 Task: Add in the project TurboCharge a sprint 'Velocity Venture'.
Action: Mouse moved to (140, 58)
Screenshot: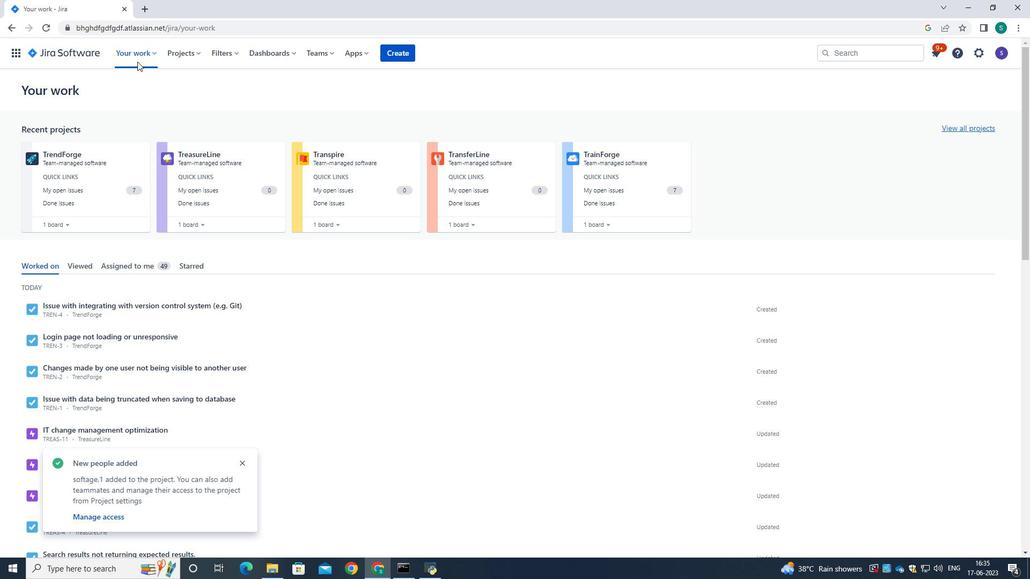 
Action: Mouse pressed left at (140, 58)
Screenshot: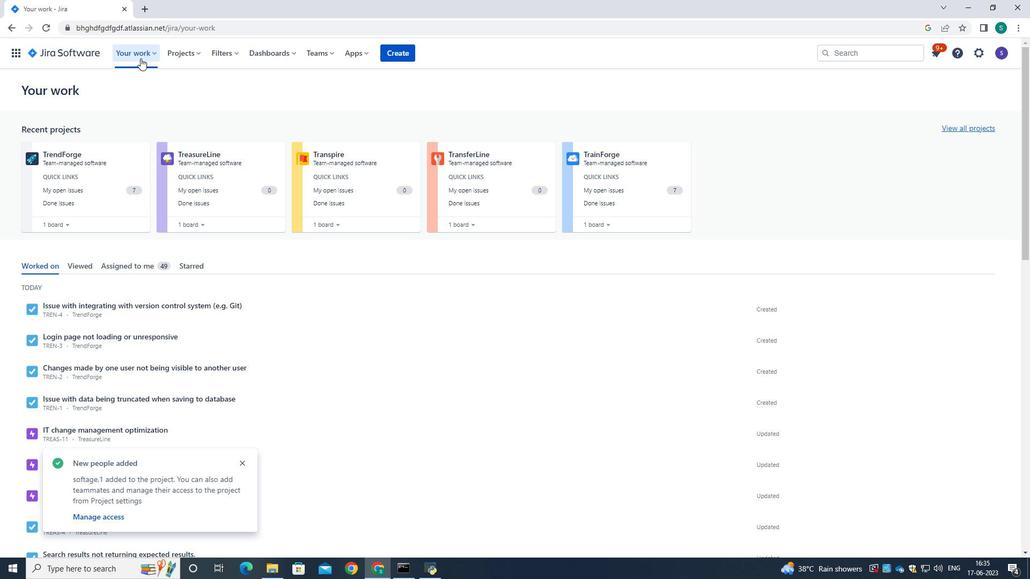
Action: Mouse moved to (172, 53)
Screenshot: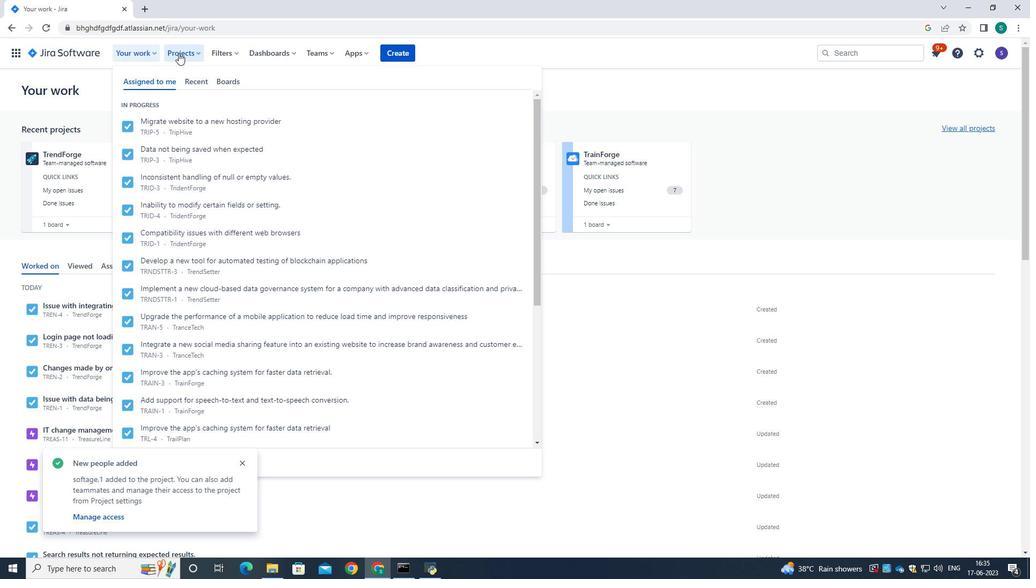 
Action: Mouse pressed left at (172, 53)
Screenshot: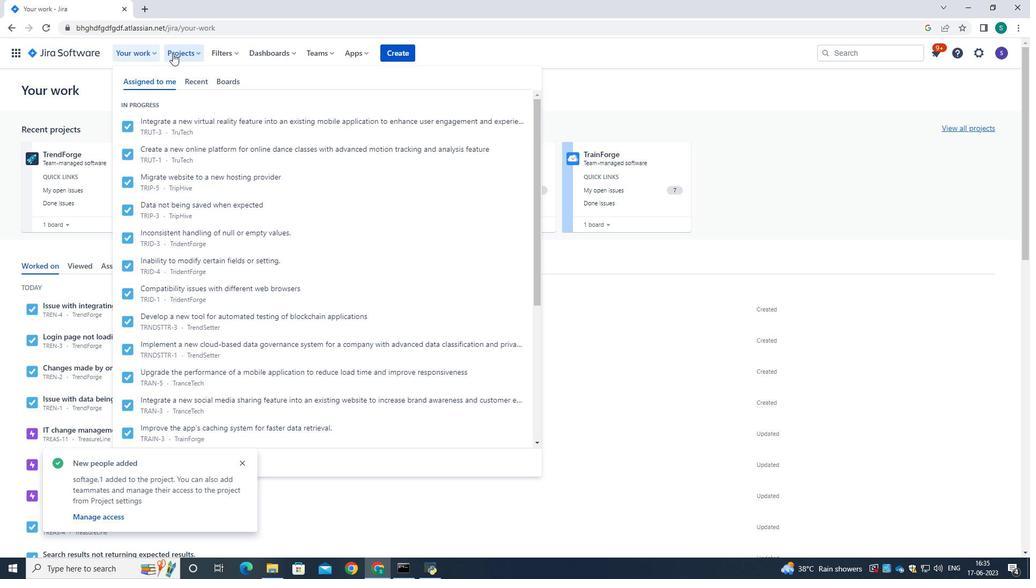 
Action: Mouse moved to (204, 113)
Screenshot: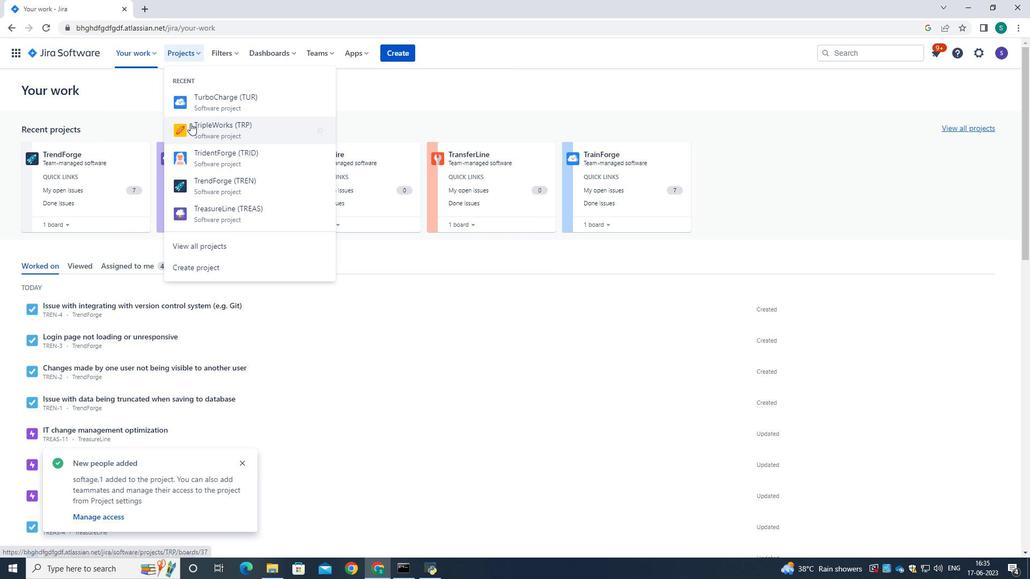 
Action: Mouse pressed left at (204, 113)
Screenshot: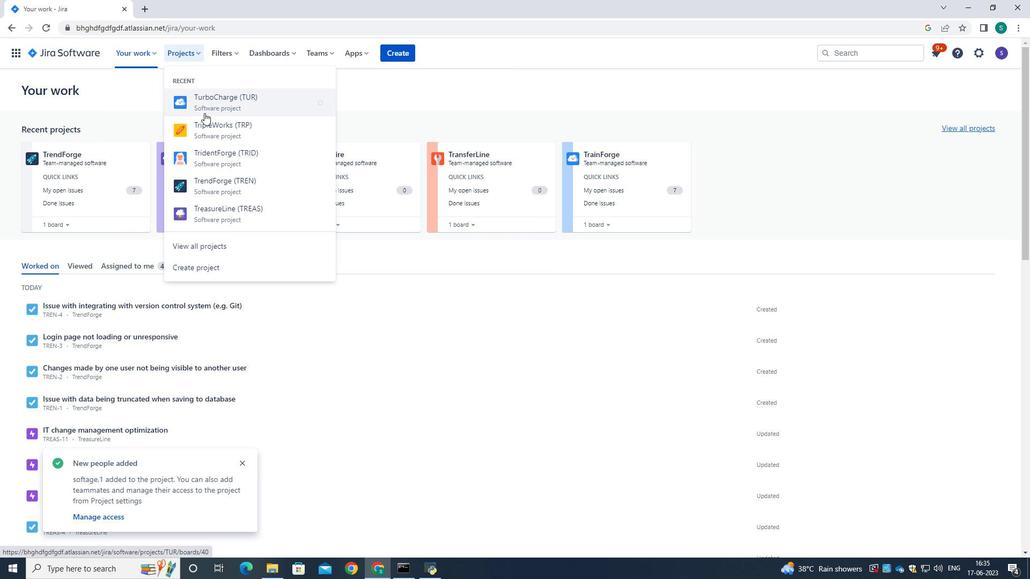 
Action: Mouse moved to (84, 161)
Screenshot: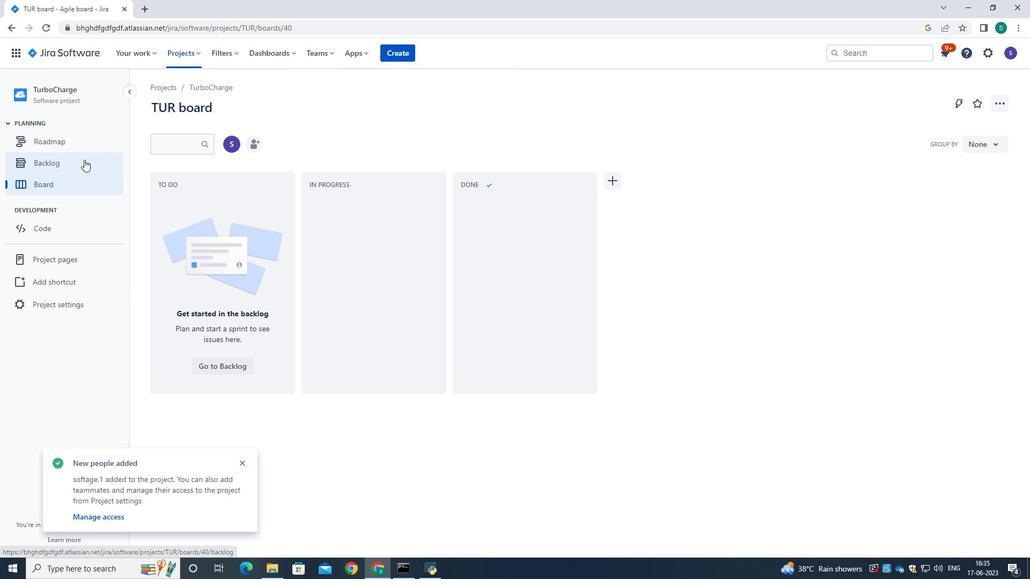 
Action: Mouse pressed left at (84, 161)
Screenshot: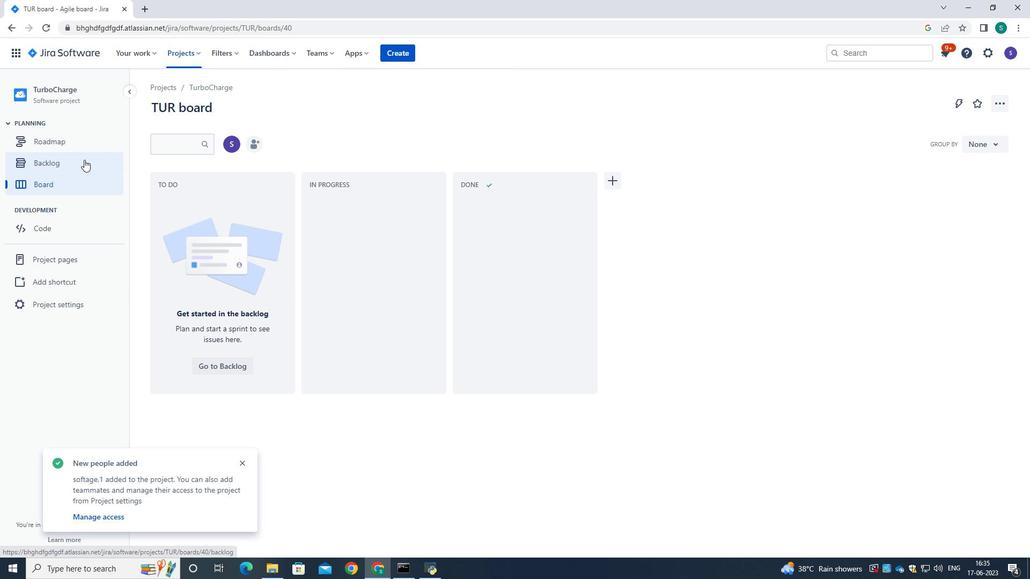 
Action: Mouse moved to (449, 264)
Screenshot: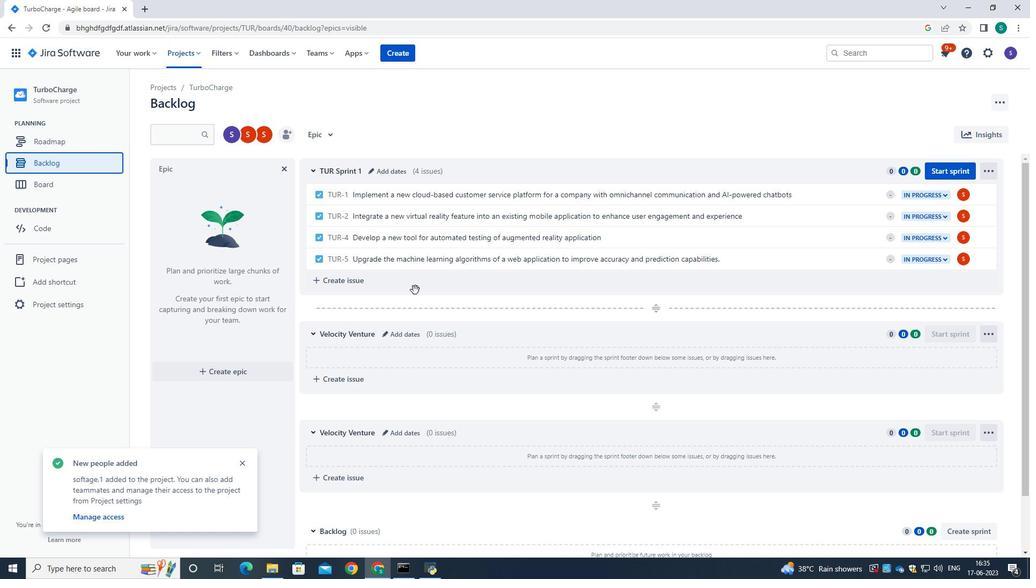 
Action: Mouse scrolled (449, 263) with delta (0, 0)
Screenshot: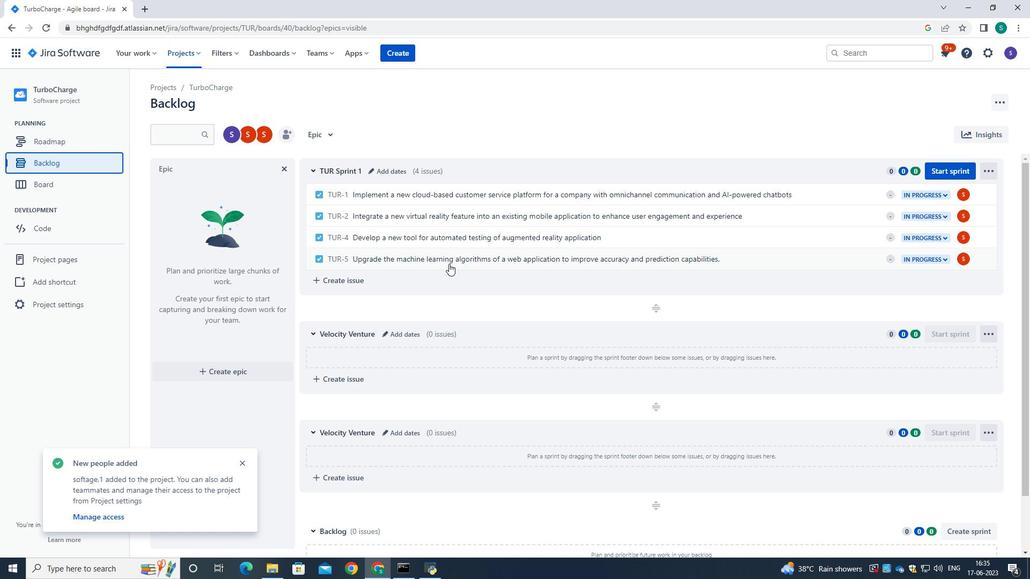 
Action: Mouse scrolled (449, 263) with delta (0, 0)
Screenshot: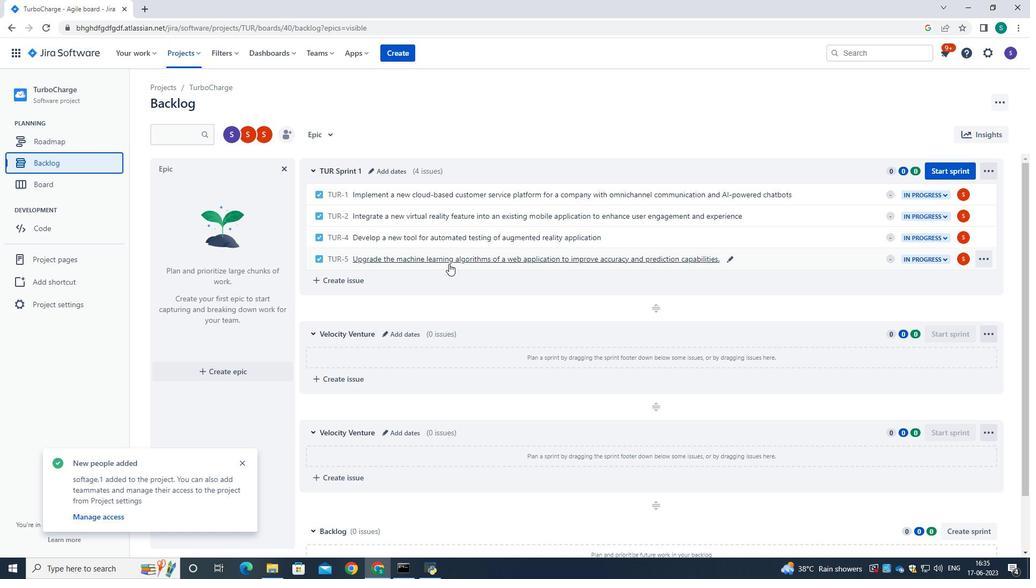 
Action: Mouse scrolled (449, 263) with delta (0, 0)
Screenshot: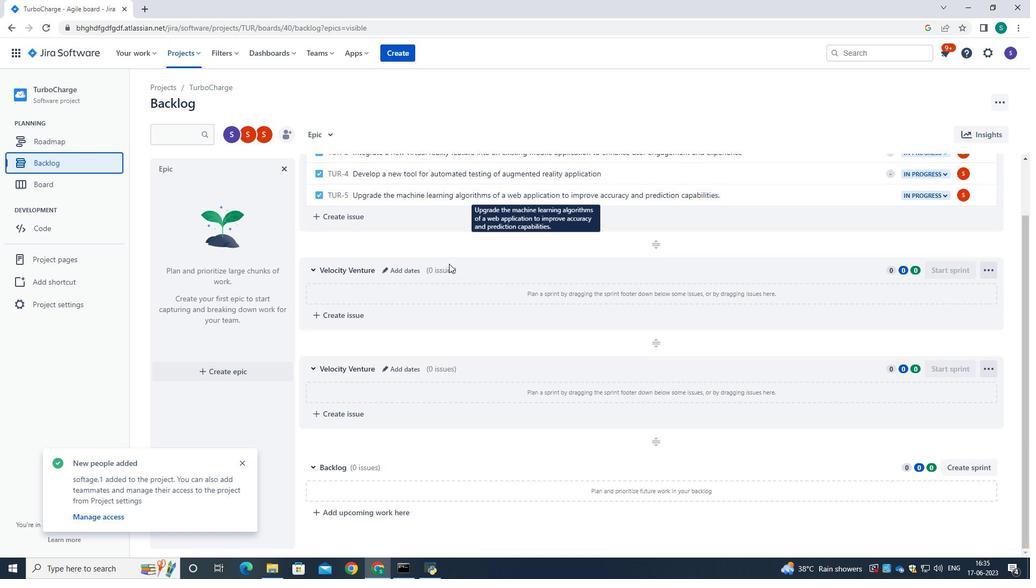 
Action: Mouse scrolled (449, 263) with delta (0, 0)
Screenshot: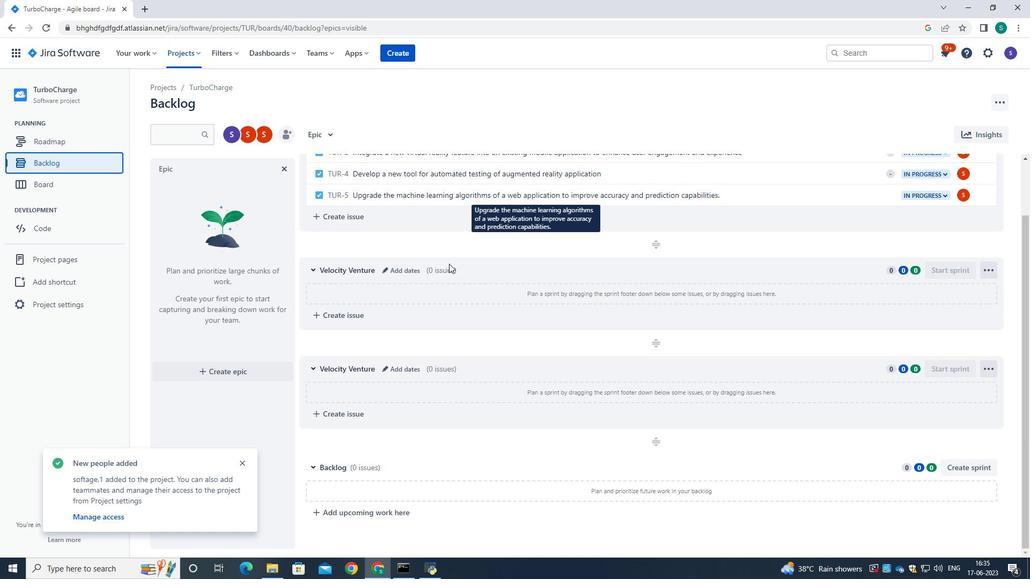 
Action: Mouse moved to (979, 467)
Screenshot: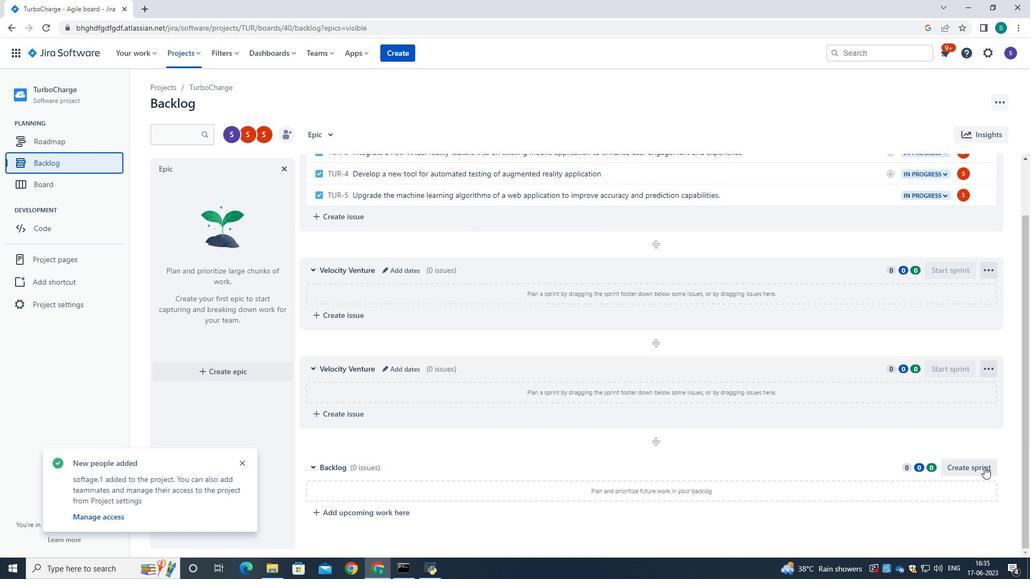 
Action: Mouse pressed left at (979, 467)
Screenshot: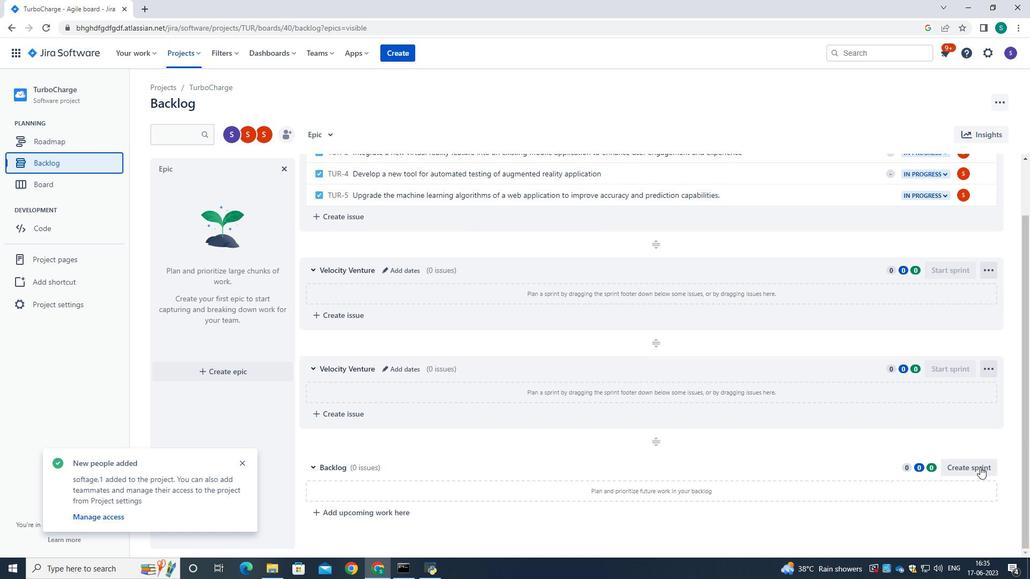 
Action: Mouse moved to (390, 471)
Screenshot: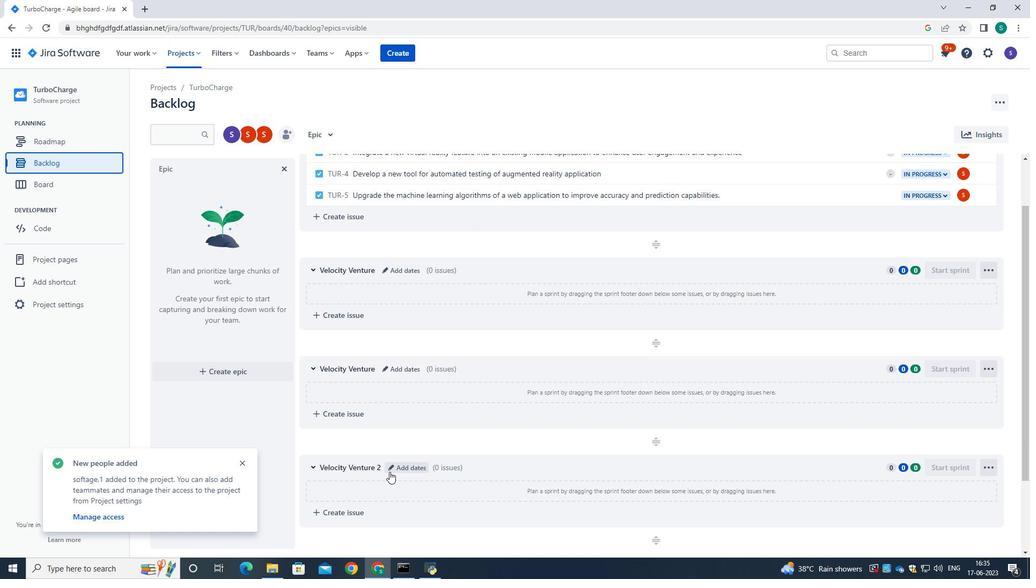 
Action: Mouse pressed left at (390, 471)
Screenshot: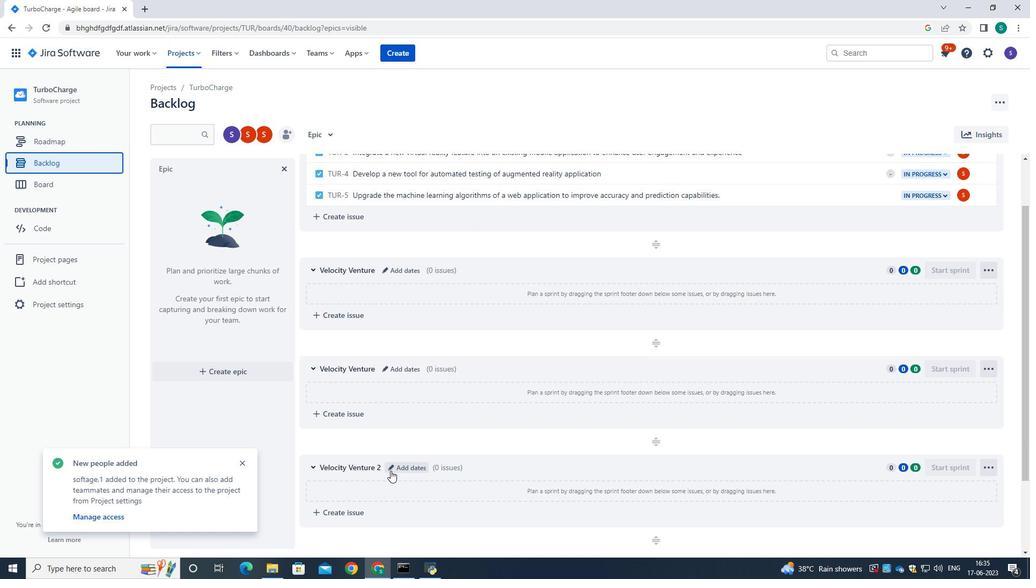 
Action: Mouse moved to (463, 131)
Screenshot: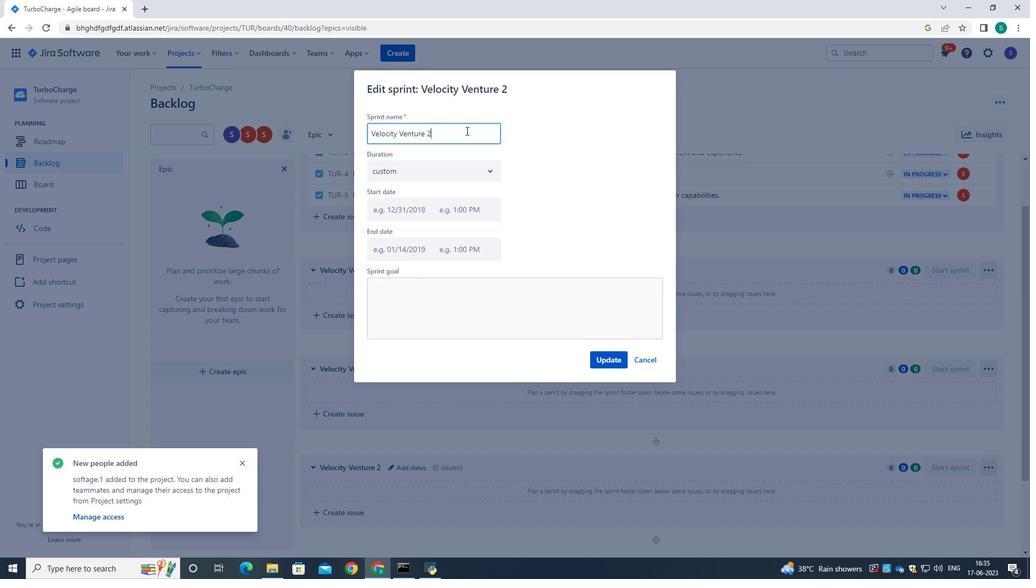 
Action: Mouse pressed left at (463, 131)
Screenshot: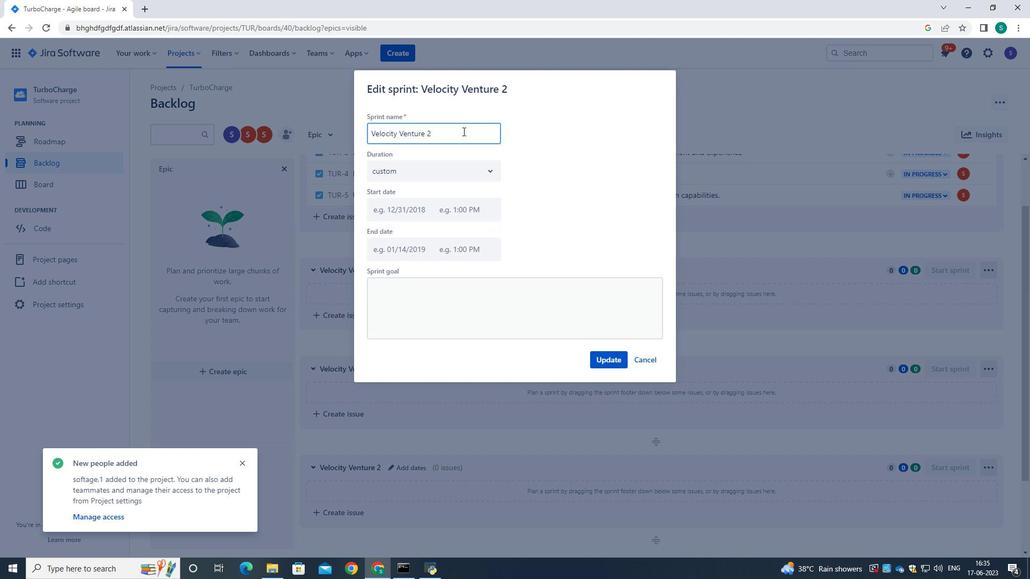 
Action: Key pressed <Key.backspace><Key.backspace>
Screenshot: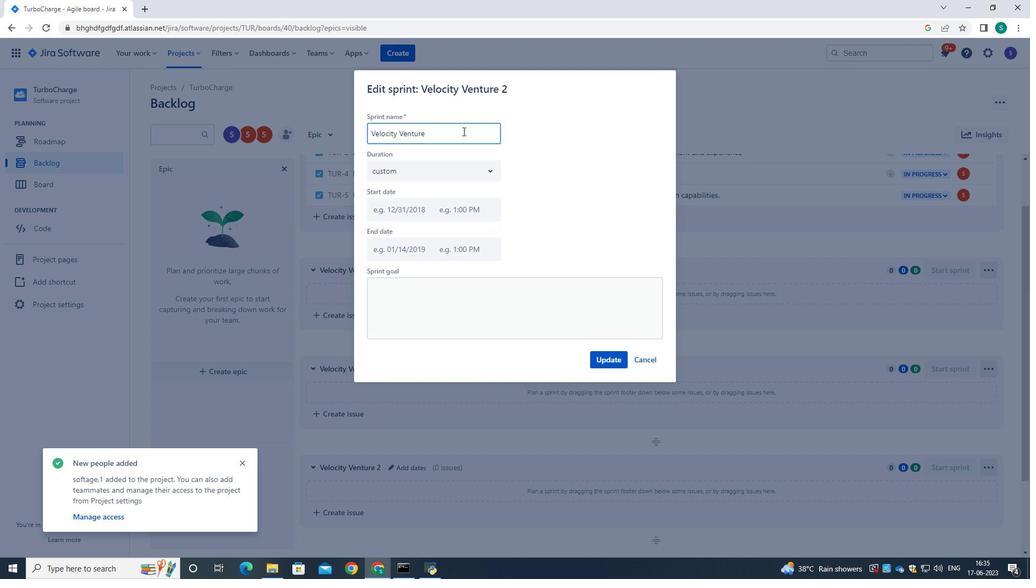 
Action: Mouse moved to (608, 359)
Screenshot: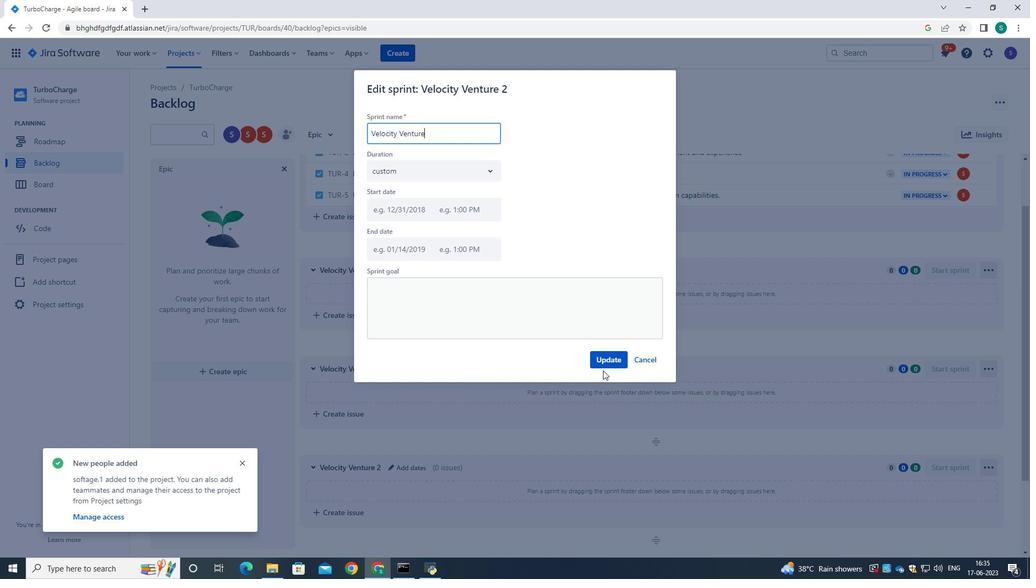 
Action: Mouse pressed left at (608, 359)
Screenshot: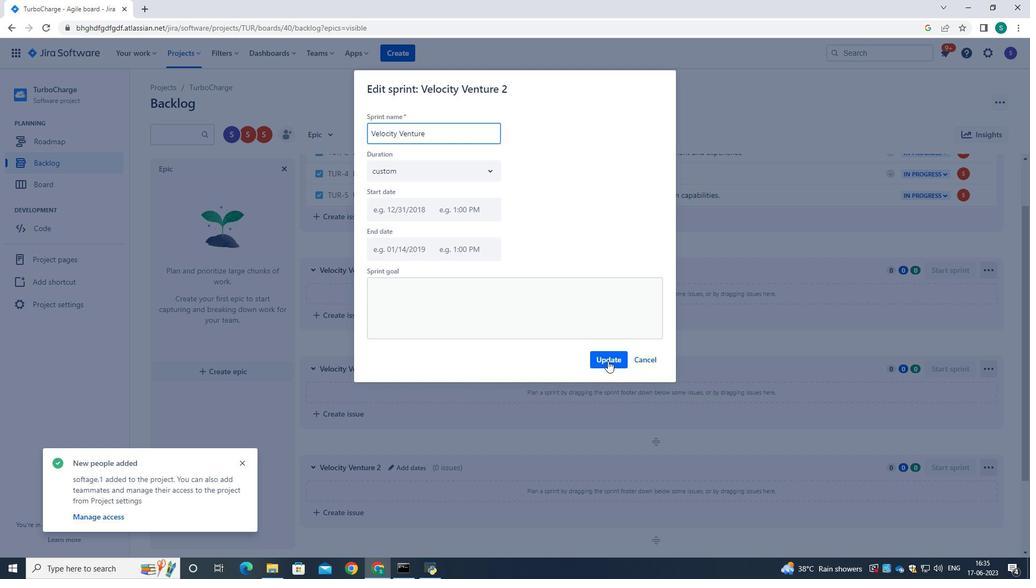 
Action: Mouse moved to (529, 305)
Screenshot: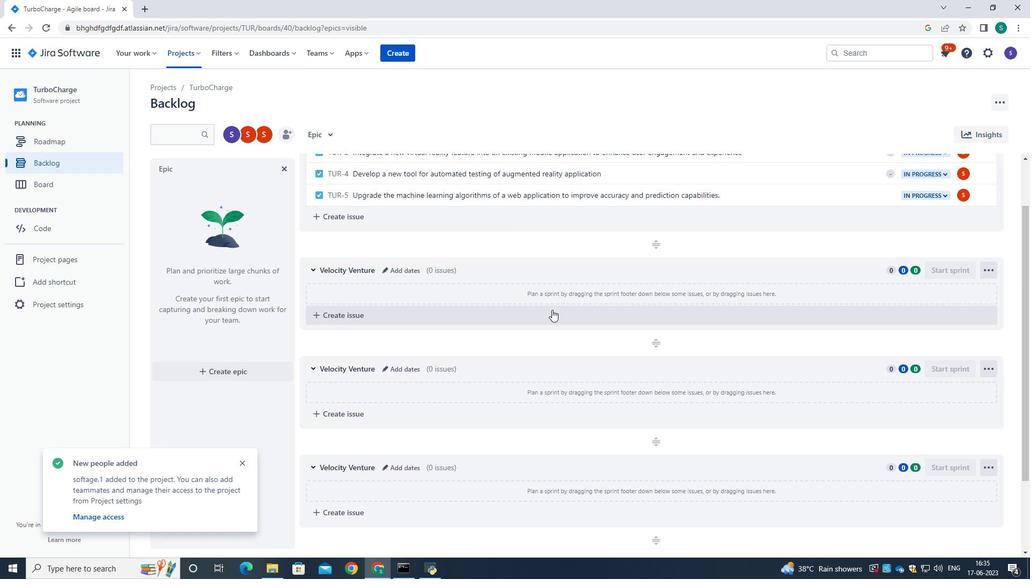 
Action: Mouse scrolled (529, 304) with delta (0, 0)
Screenshot: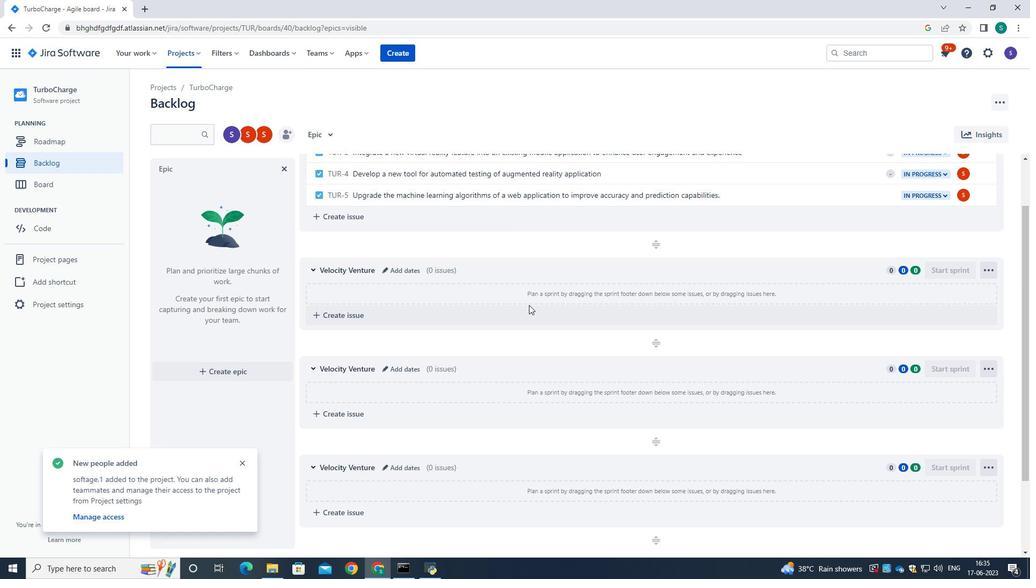 
Action: Mouse scrolled (529, 304) with delta (0, 0)
Screenshot: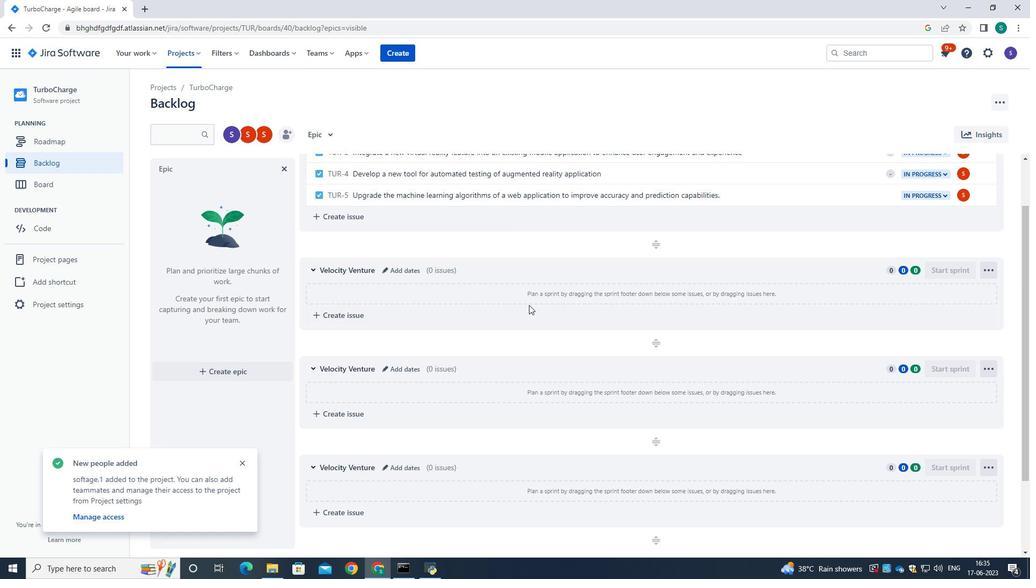 
Action: Mouse scrolled (529, 304) with delta (0, 0)
Screenshot: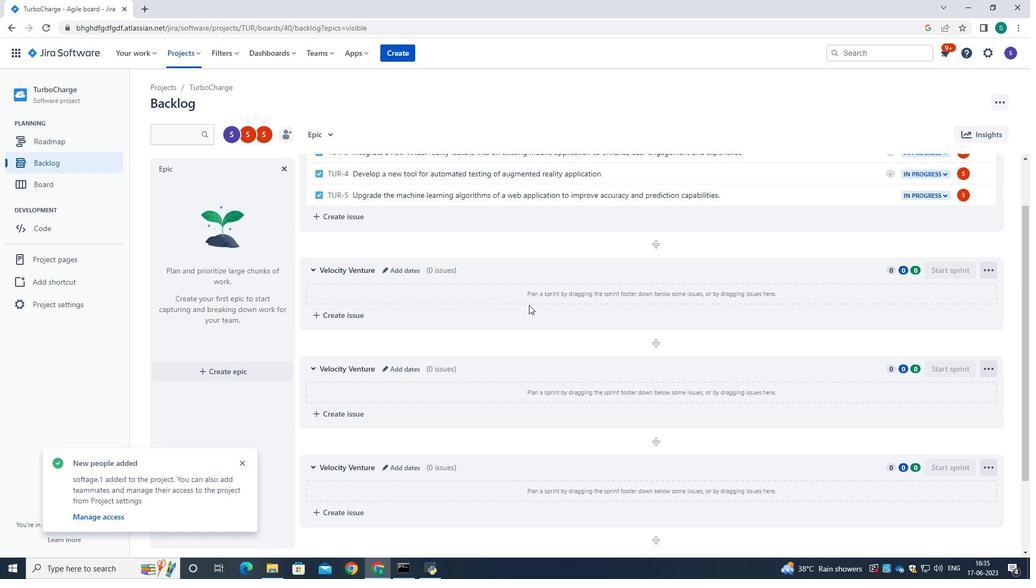 
Action: Mouse scrolled (529, 304) with delta (0, 0)
Screenshot: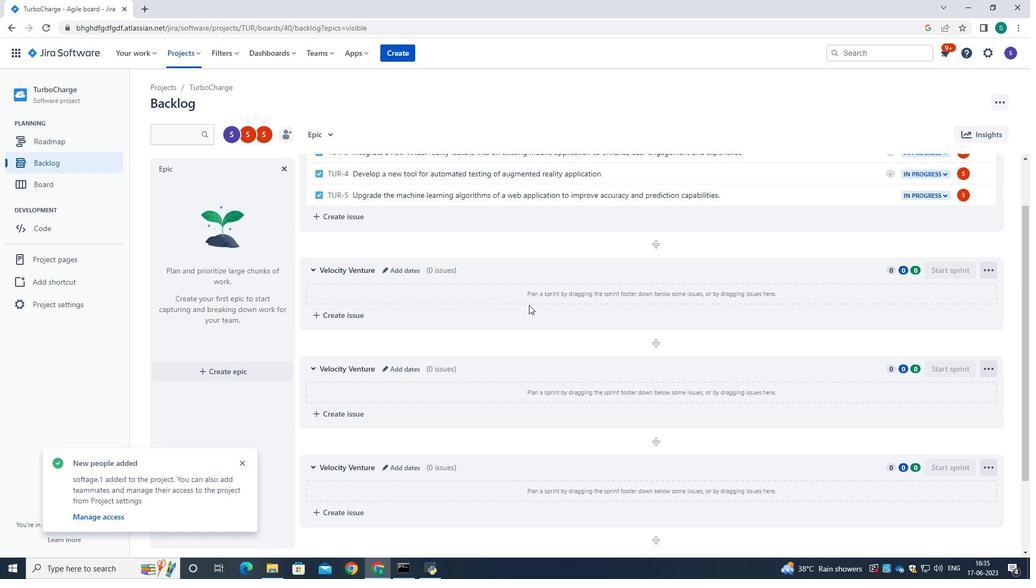 
Action: Mouse scrolled (529, 306) with delta (0, 0)
Screenshot: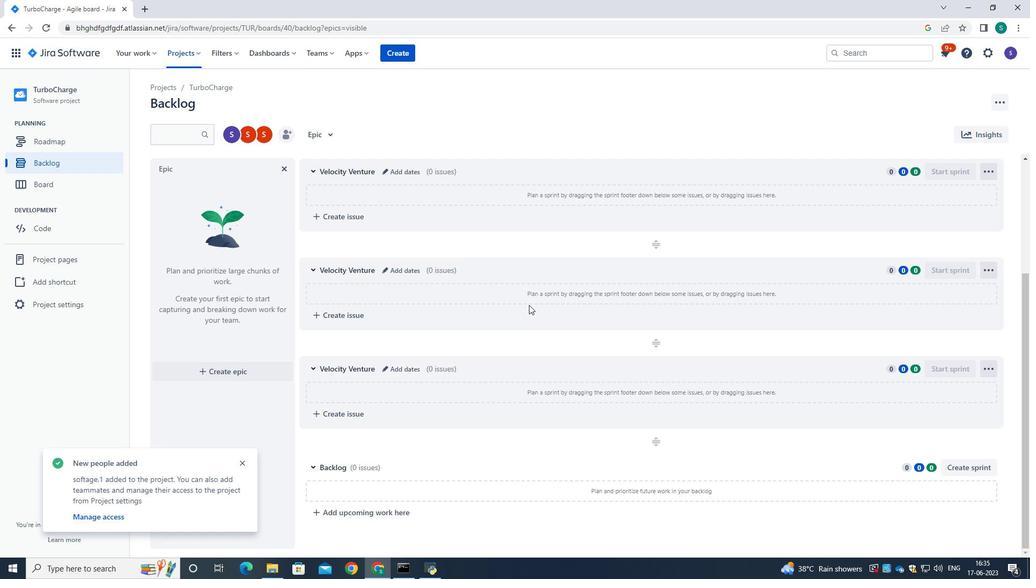 
Action: Mouse scrolled (529, 306) with delta (0, 0)
Screenshot: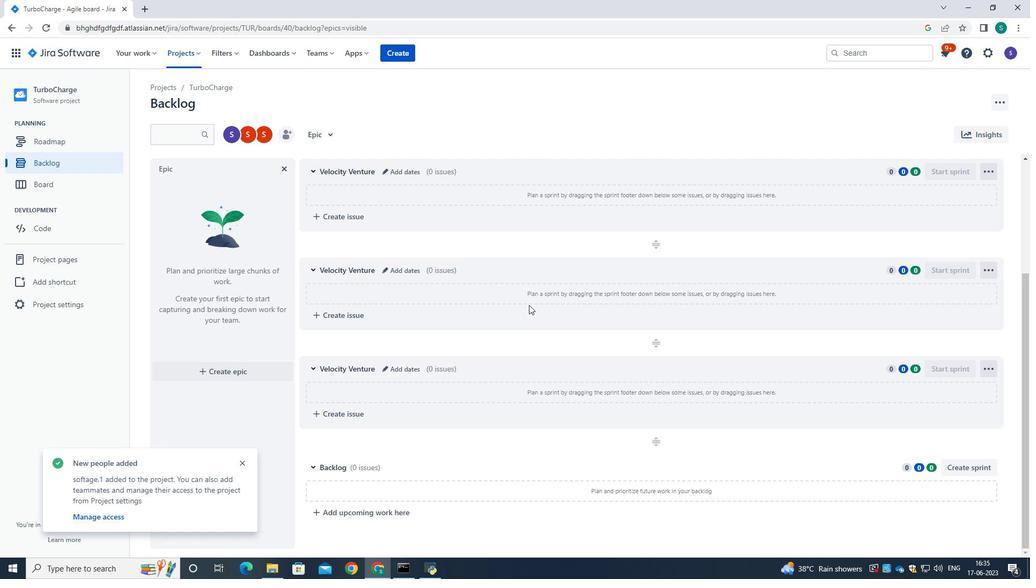 
Action: Mouse scrolled (529, 306) with delta (0, 0)
Screenshot: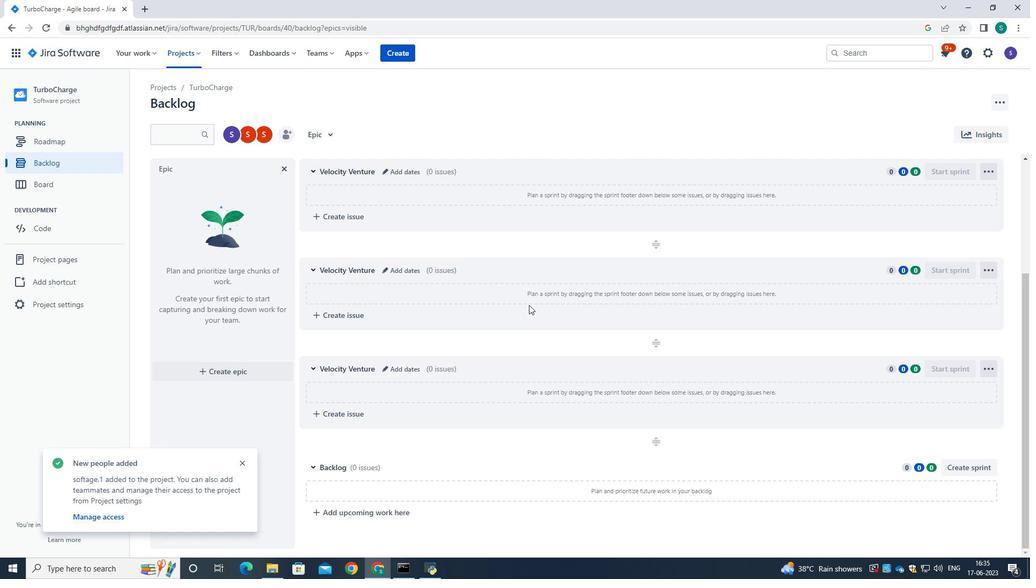 
Action: Mouse scrolled (529, 306) with delta (0, 0)
Screenshot: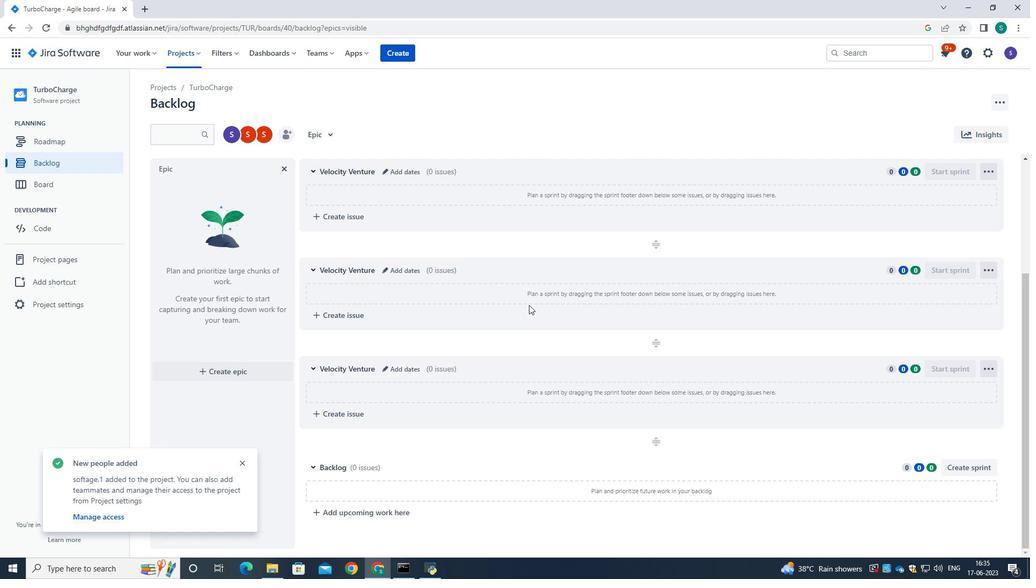 
Action: Mouse scrolled (529, 304) with delta (0, 0)
Screenshot: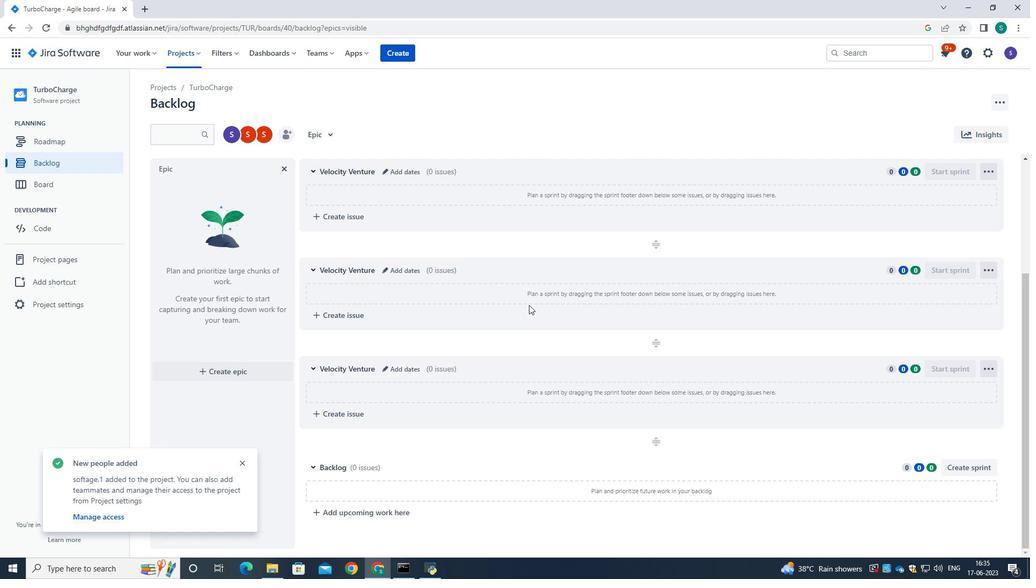 
Action: Mouse scrolled (529, 306) with delta (0, 0)
Screenshot: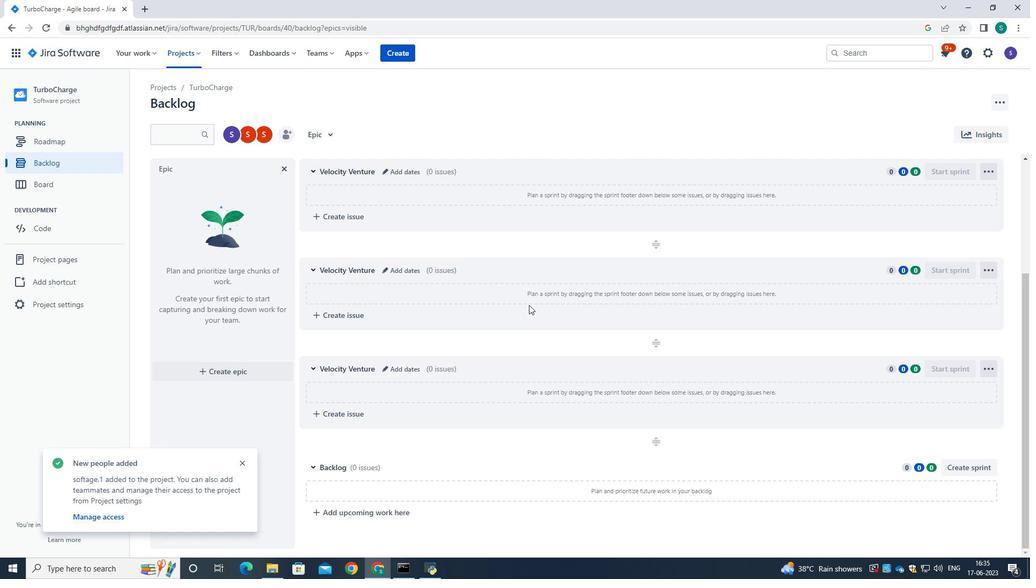 
